 Task: Check the average views per listing of 1 half bathroom in the last 3 years.
Action: Mouse moved to (1029, 238)
Screenshot: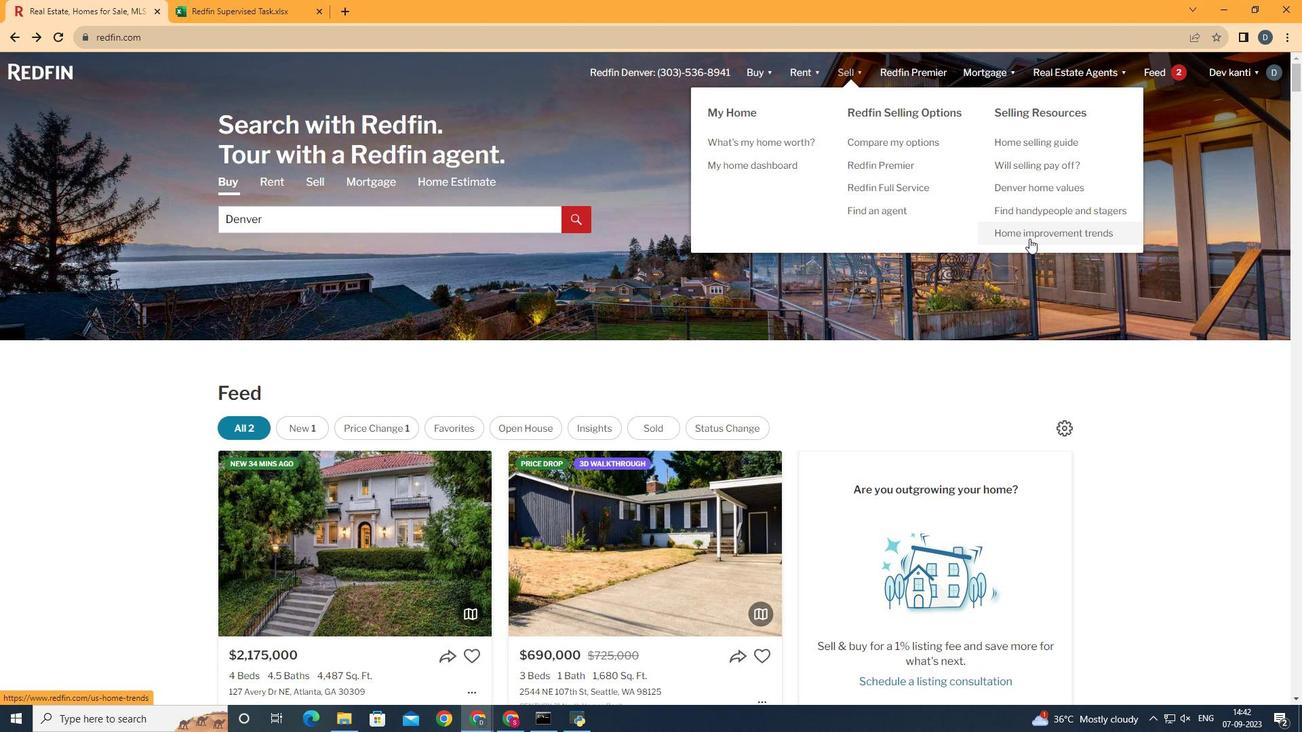 
Action: Mouse pressed left at (1029, 238)
Screenshot: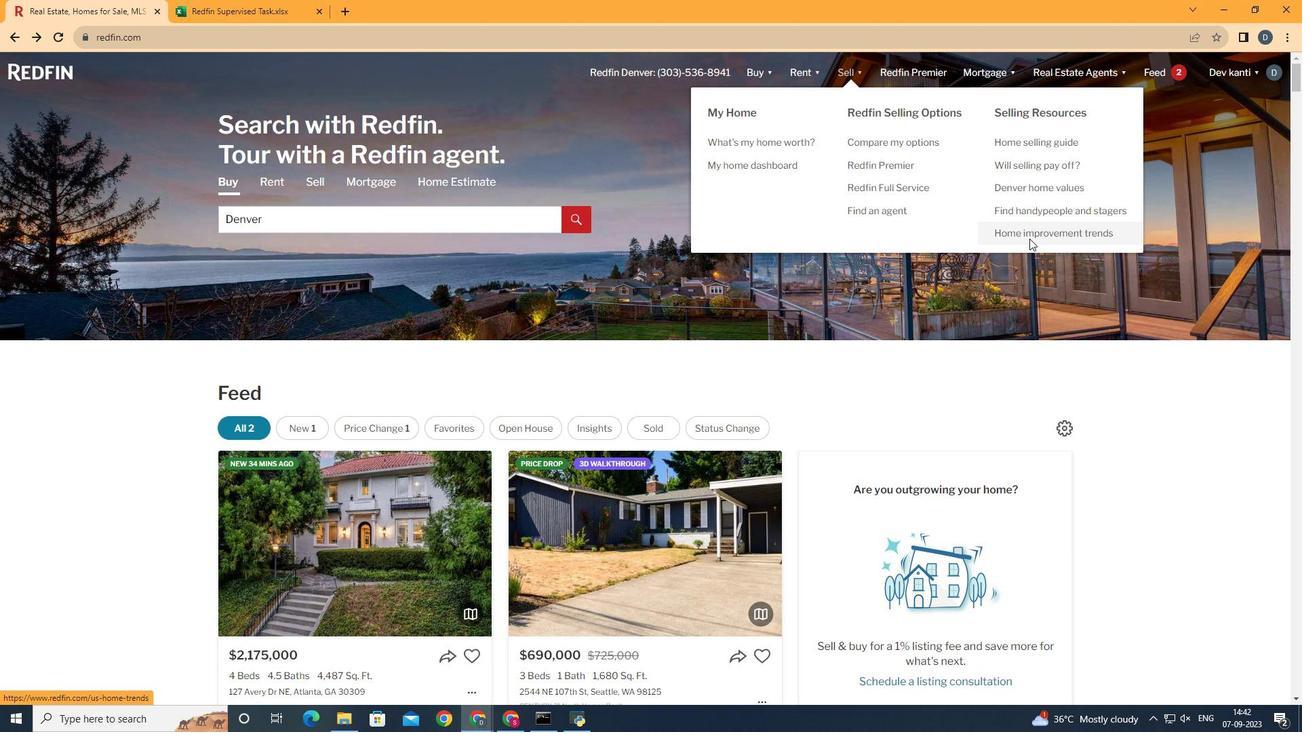 
Action: Mouse moved to (317, 260)
Screenshot: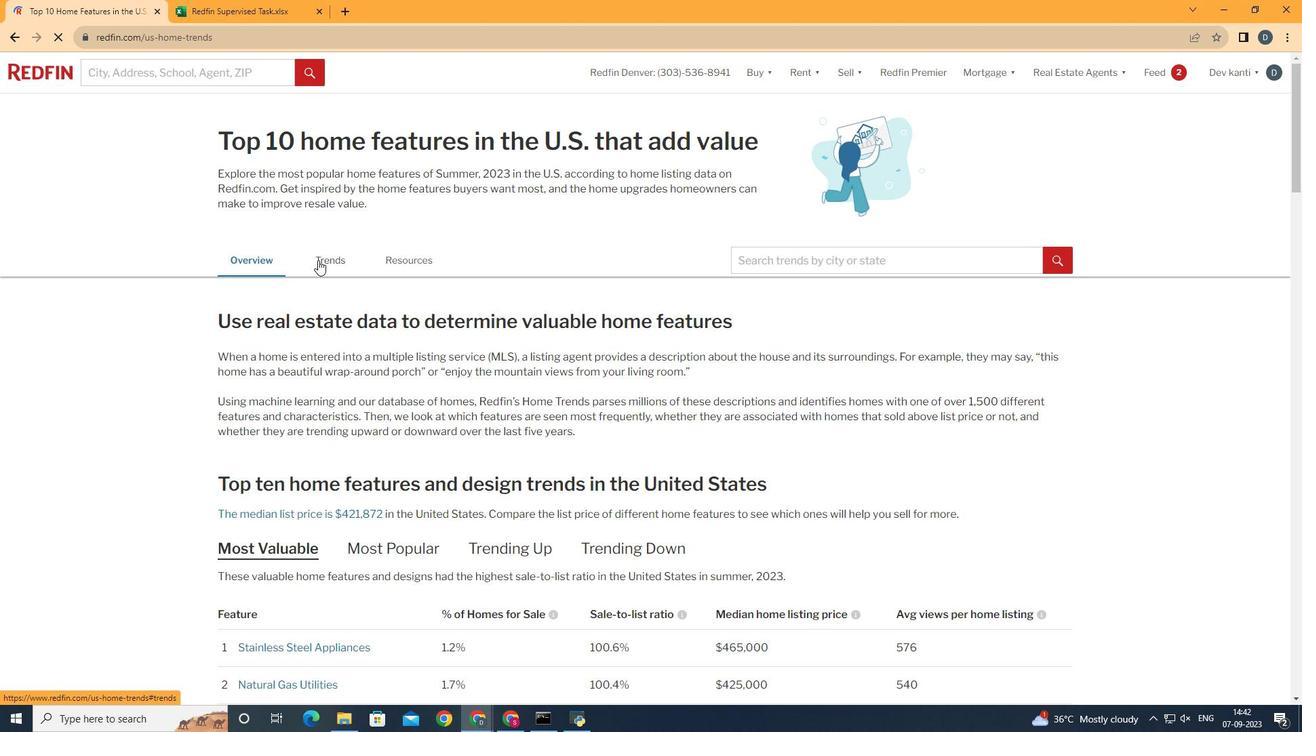 
Action: Mouse pressed left at (317, 260)
Screenshot: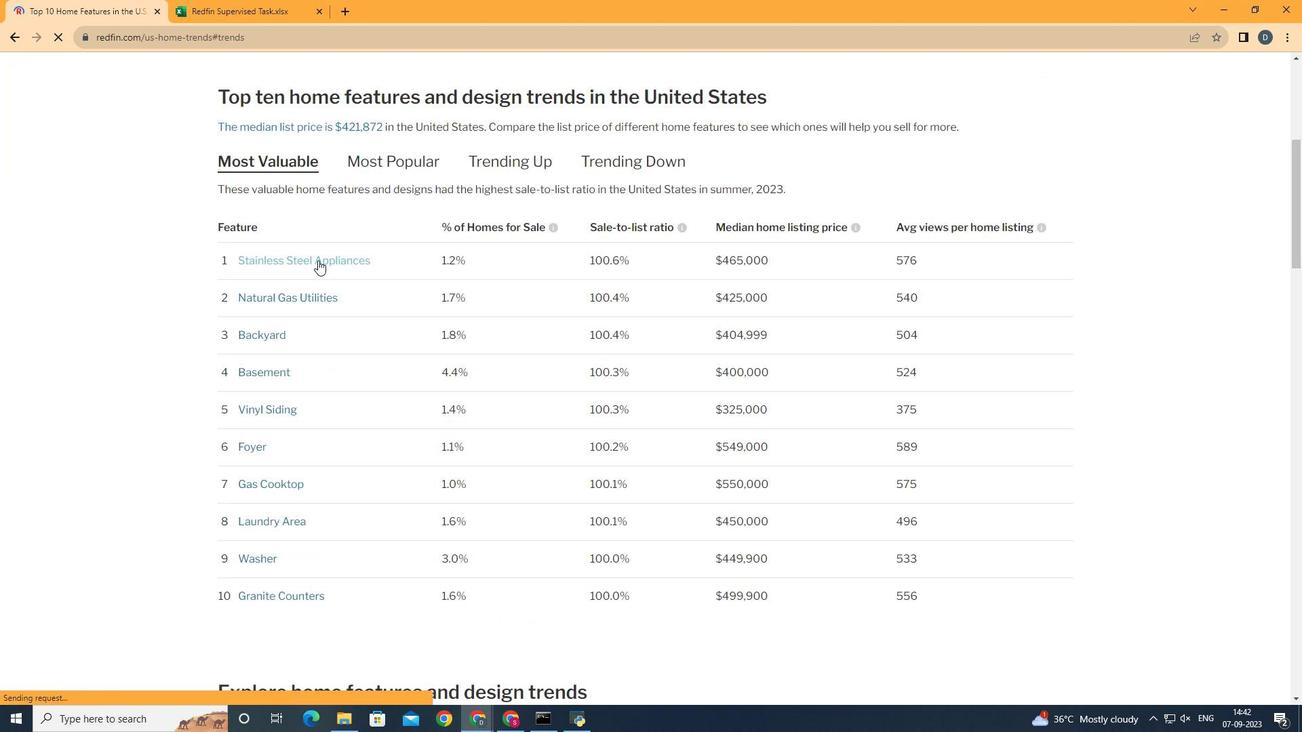 
Action: Mouse moved to (485, 411)
Screenshot: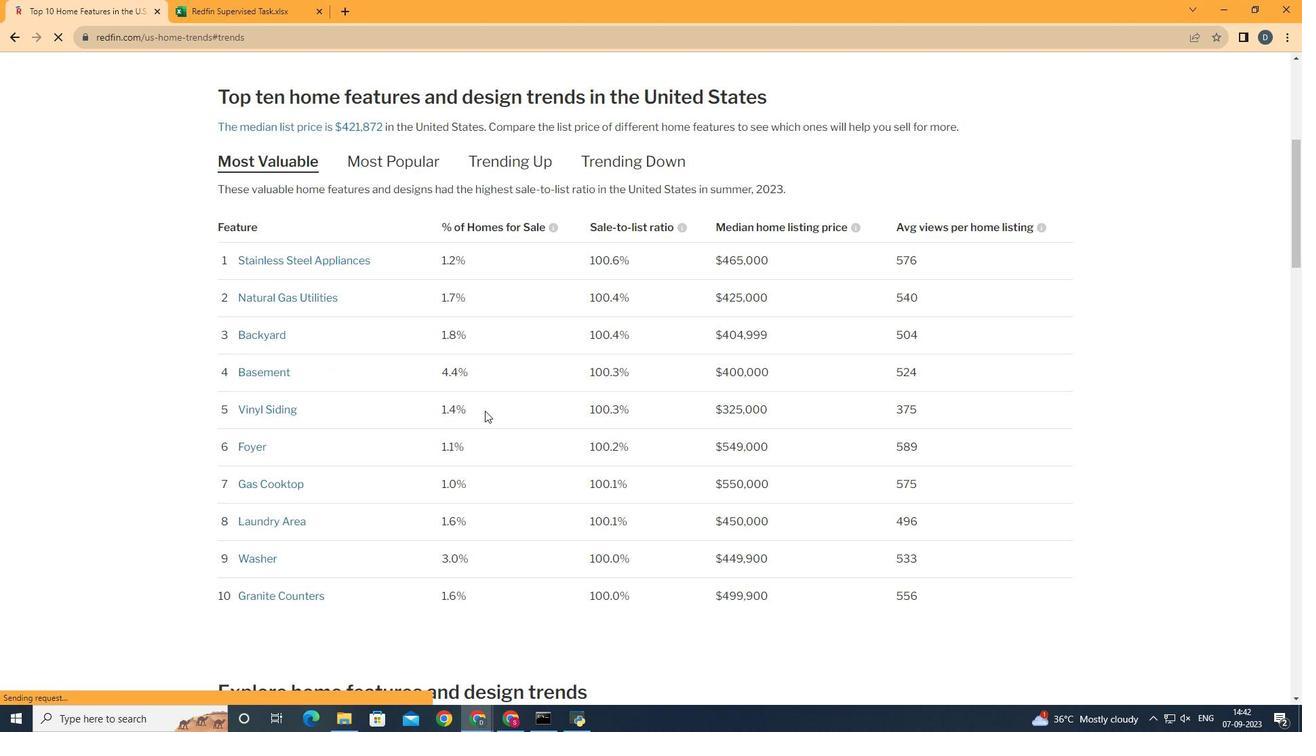 
Action: Mouse scrolled (485, 410) with delta (0, 0)
Screenshot: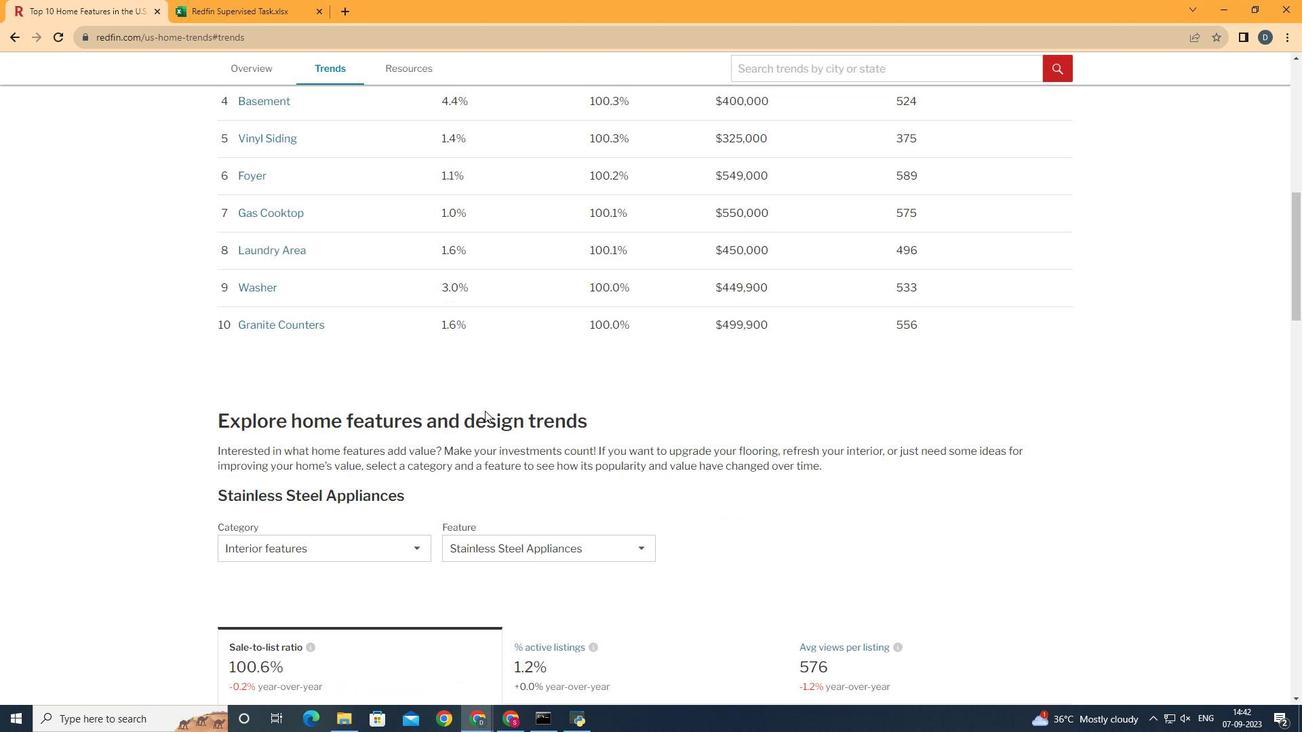 
Action: Mouse scrolled (485, 410) with delta (0, 0)
Screenshot: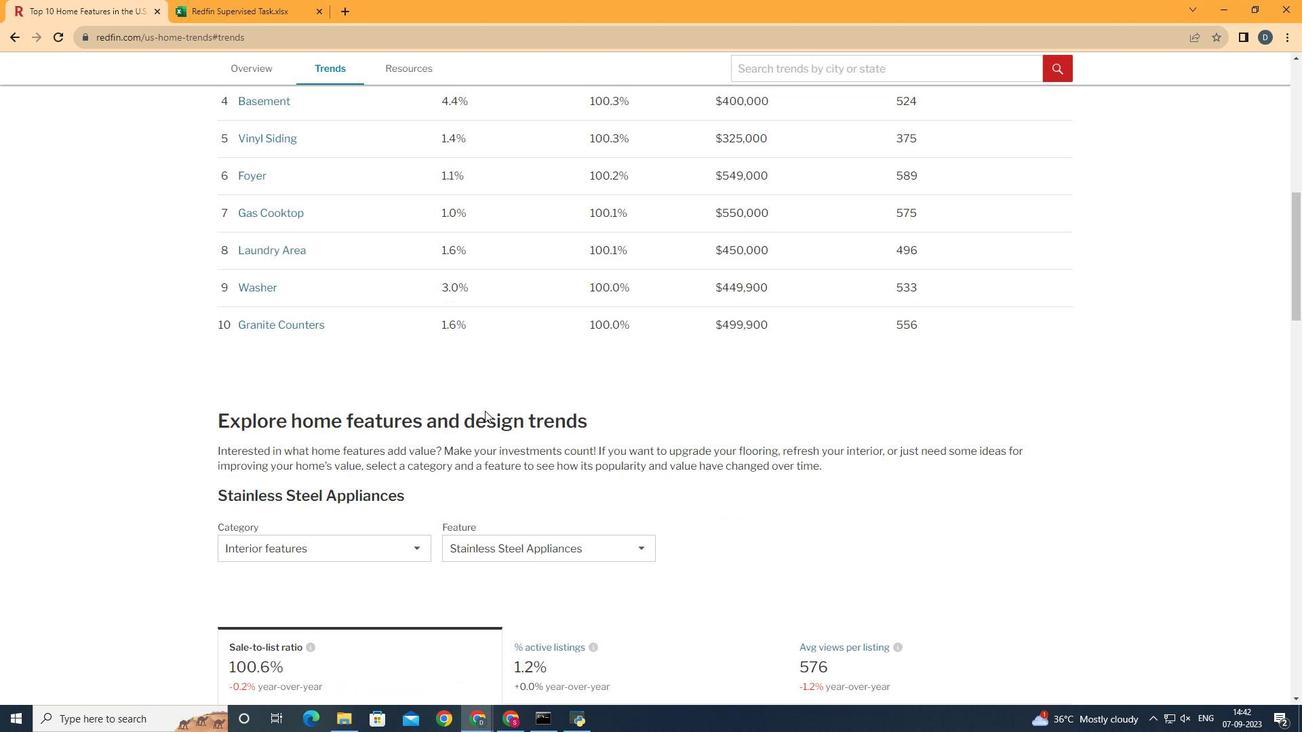 
Action: Mouse scrolled (485, 410) with delta (0, 0)
Screenshot: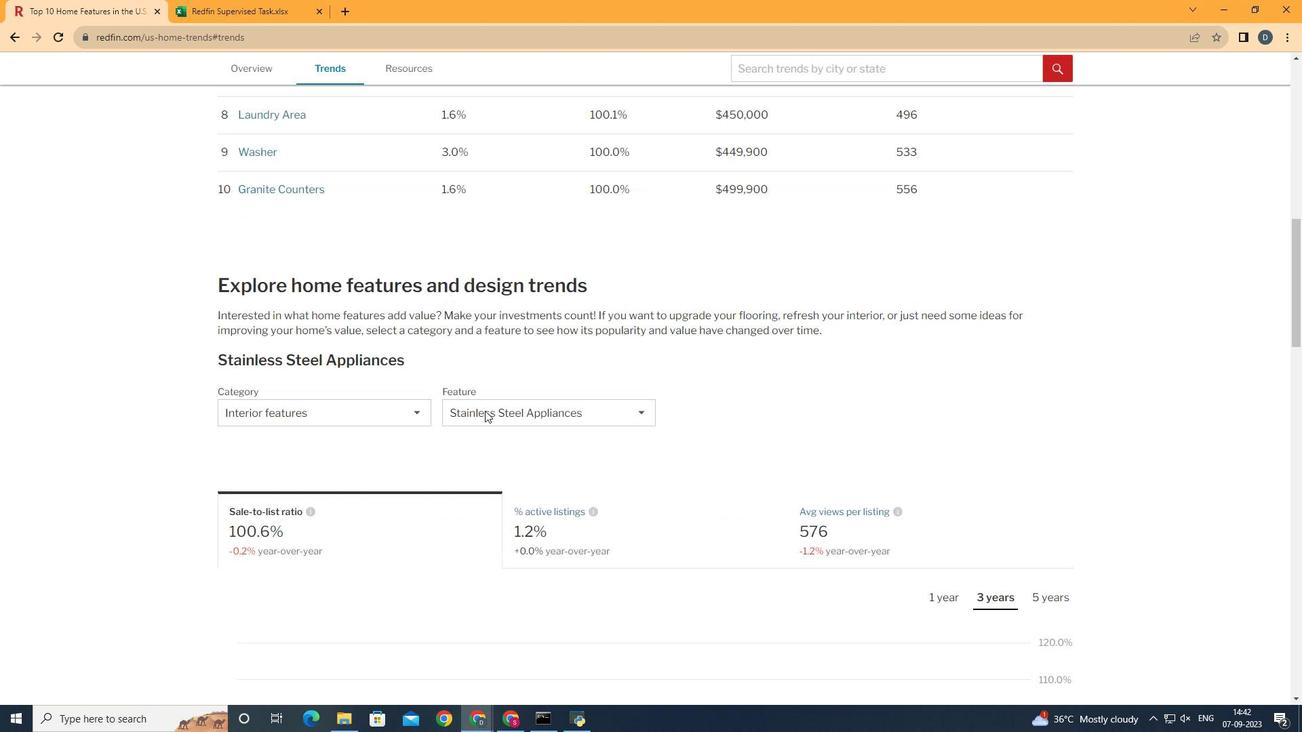 
Action: Mouse scrolled (485, 410) with delta (0, 0)
Screenshot: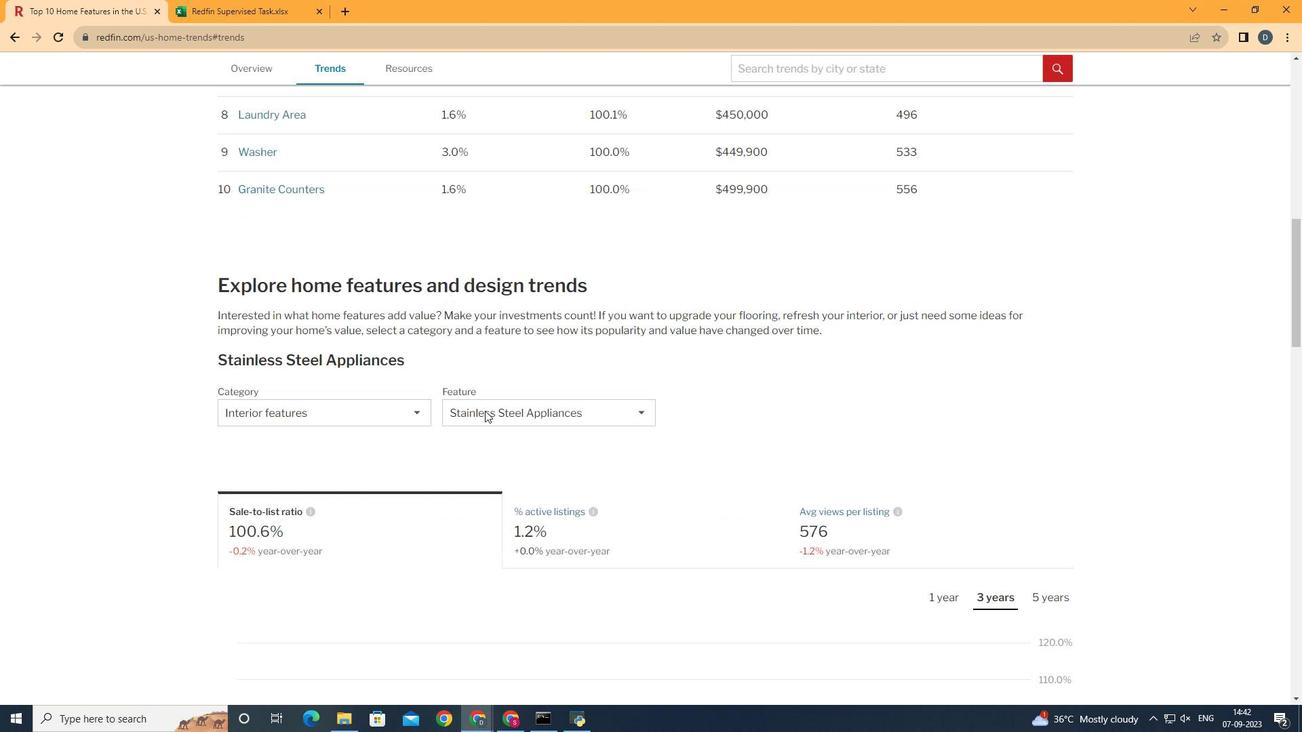 
Action: Mouse scrolled (485, 410) with delta (0, 0)
Screenshot: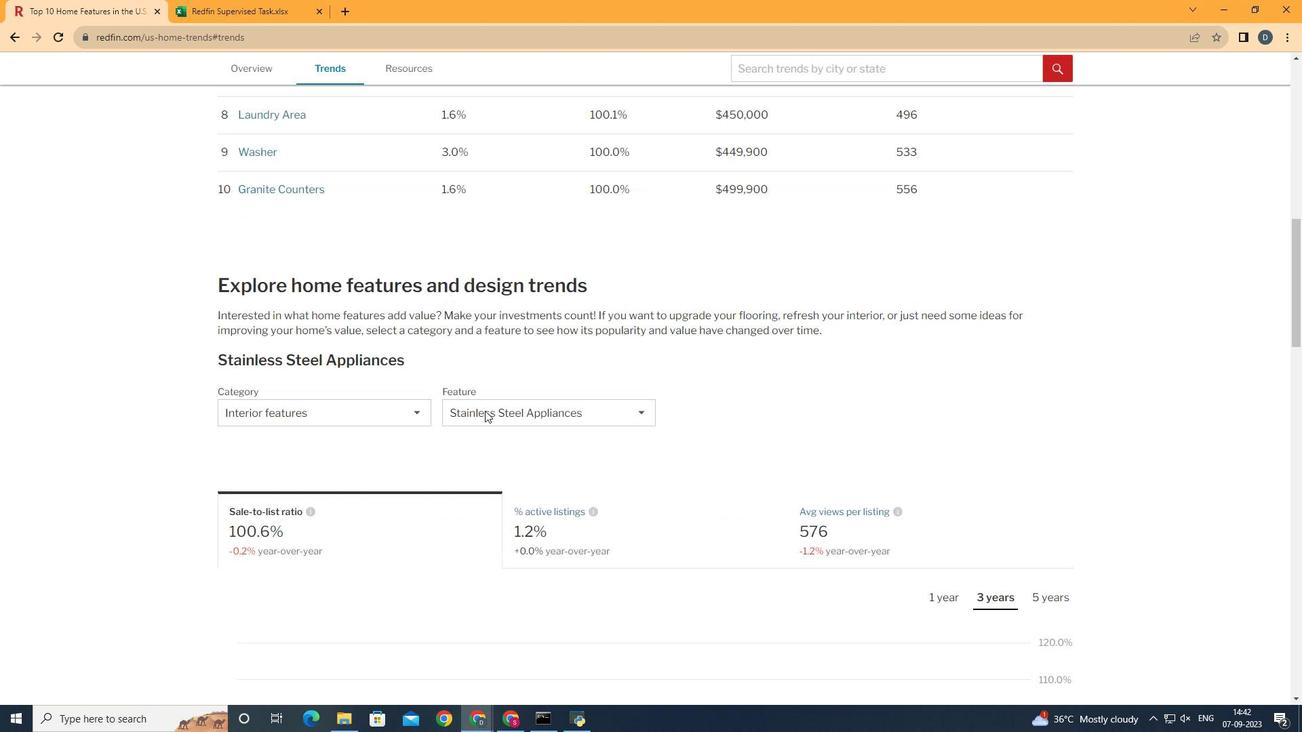 
Action: Mouse scrolled (485, 410) with delta (0, 0)
Screenshot: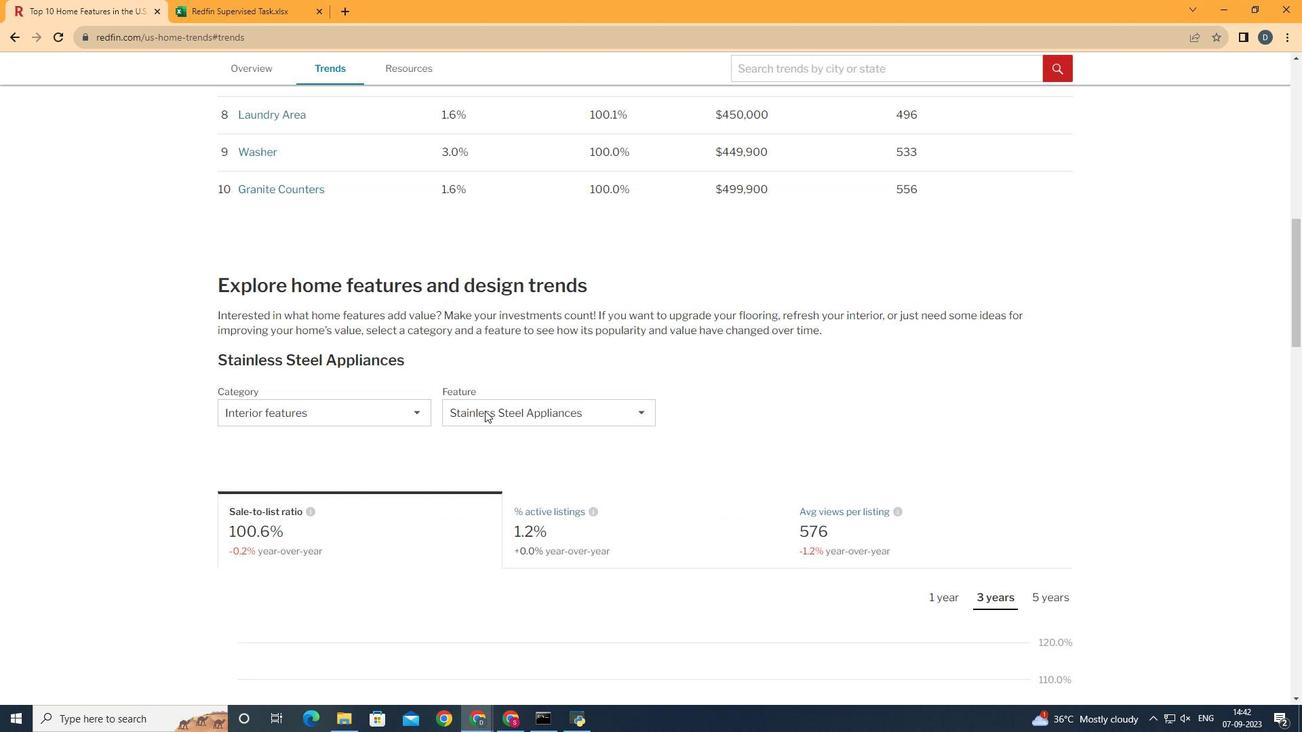 
Action: Mouse scrolled (485, 410) with delta (0, 0)
Screenshot: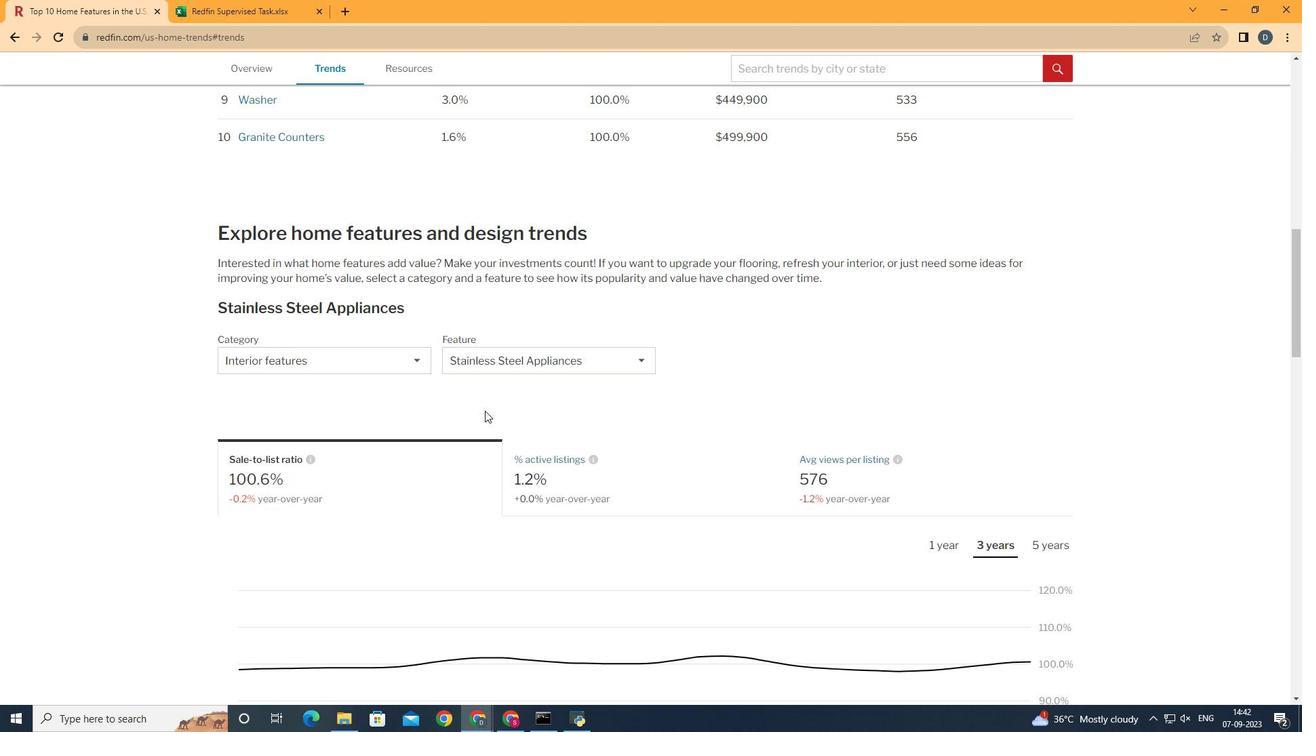 
Action: Mouse moved to (371, 354)
Screenshot: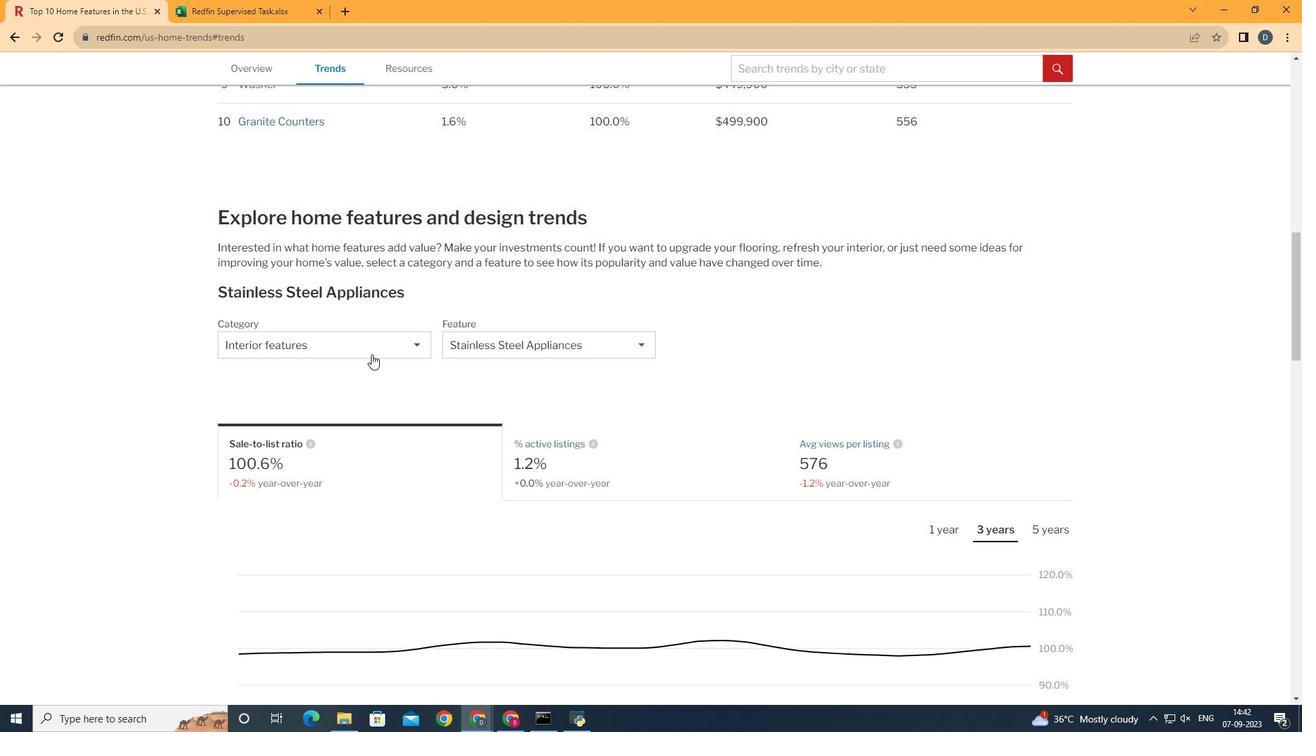 
Action: Mouse pressed left at (371, 354)
Screenshot: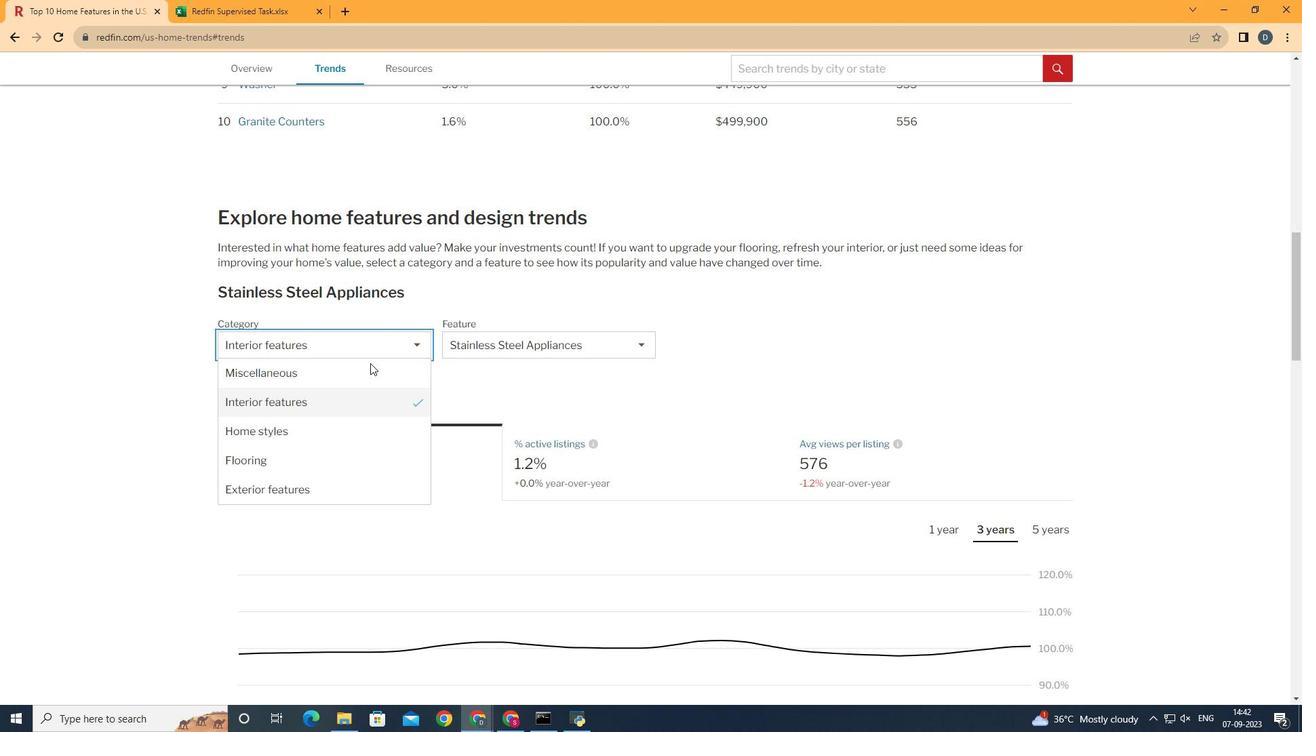
Action: Mouse moved to (360, 400)
Screenshot: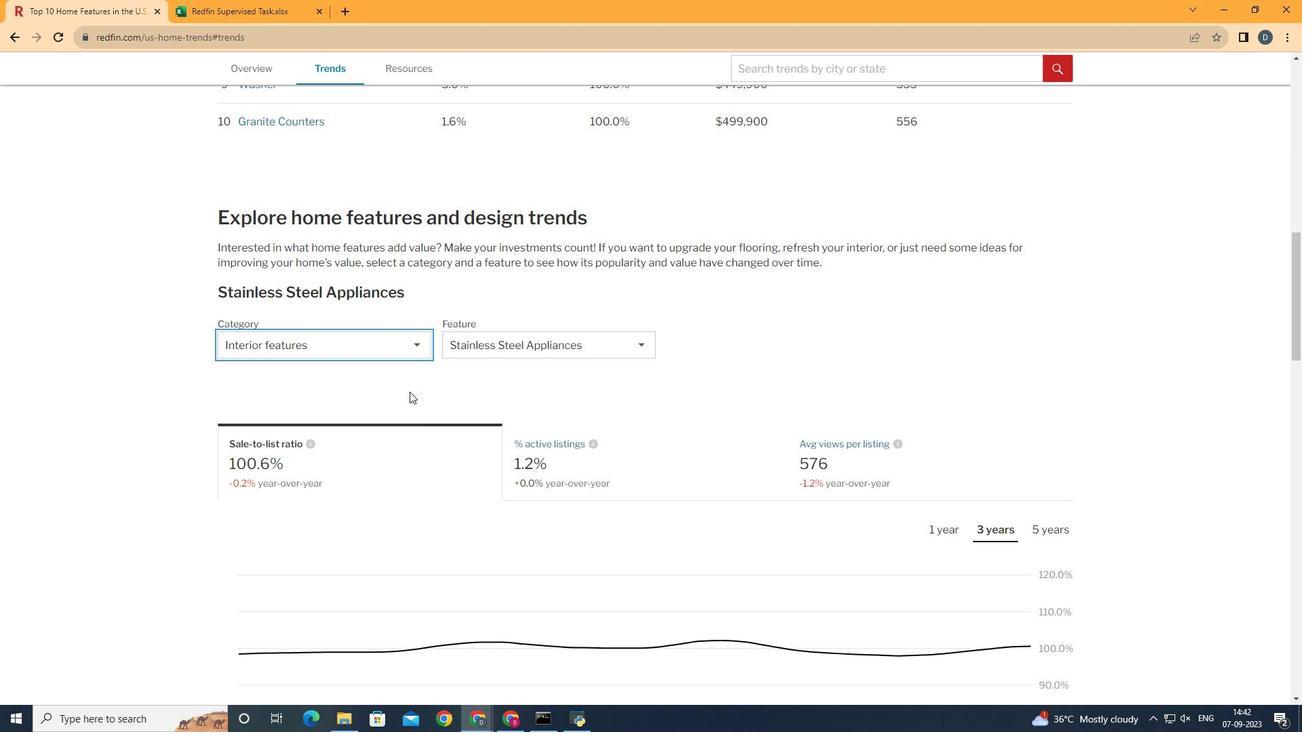 
Action: Mouse pressed left at (360, 400)
Screenshot: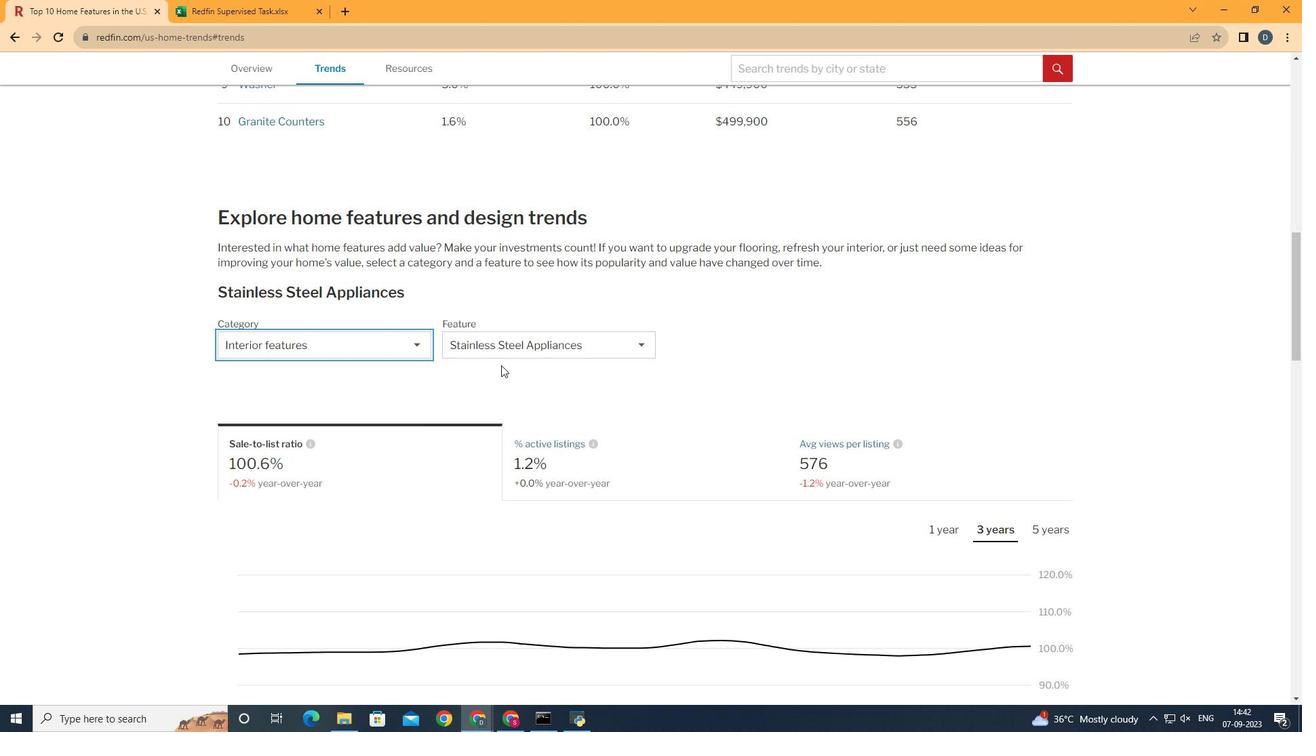 
Action: Mouse moved to (528, 350)
Screenshot: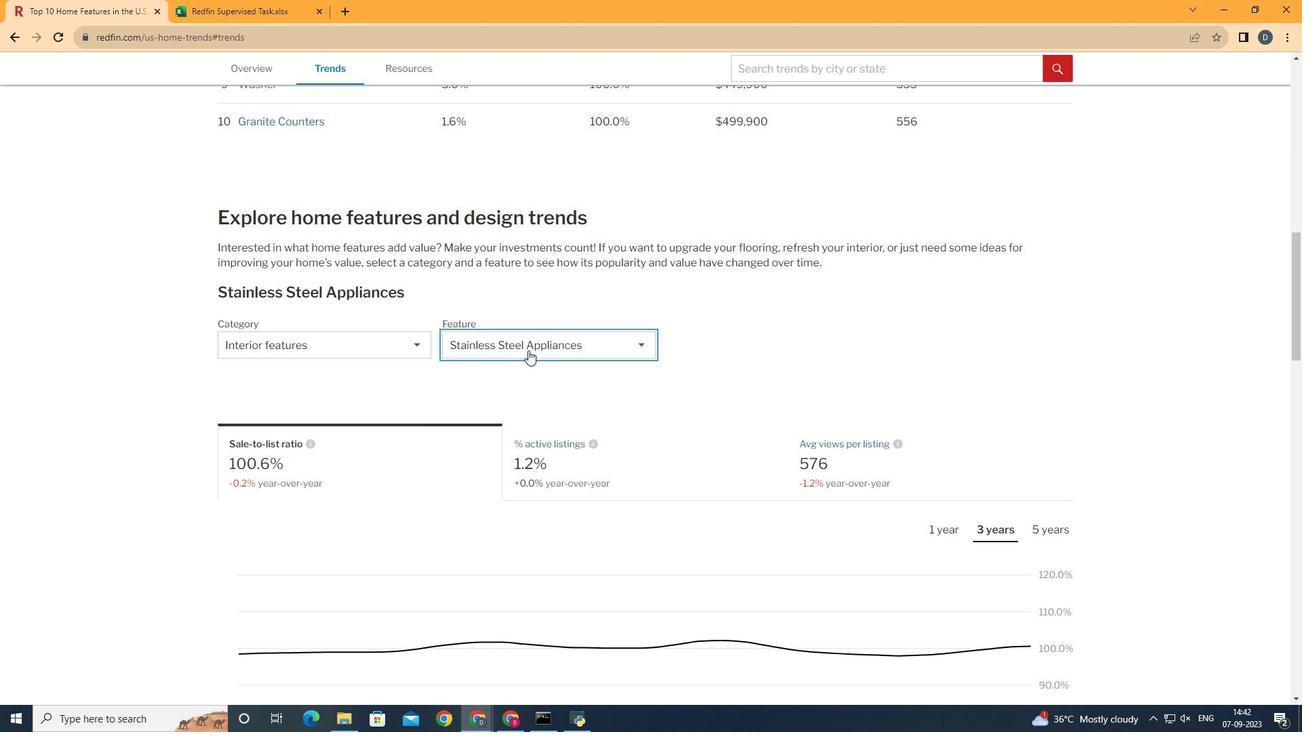 
Action: Mouse pressed left at (528, 350)
Screenshot: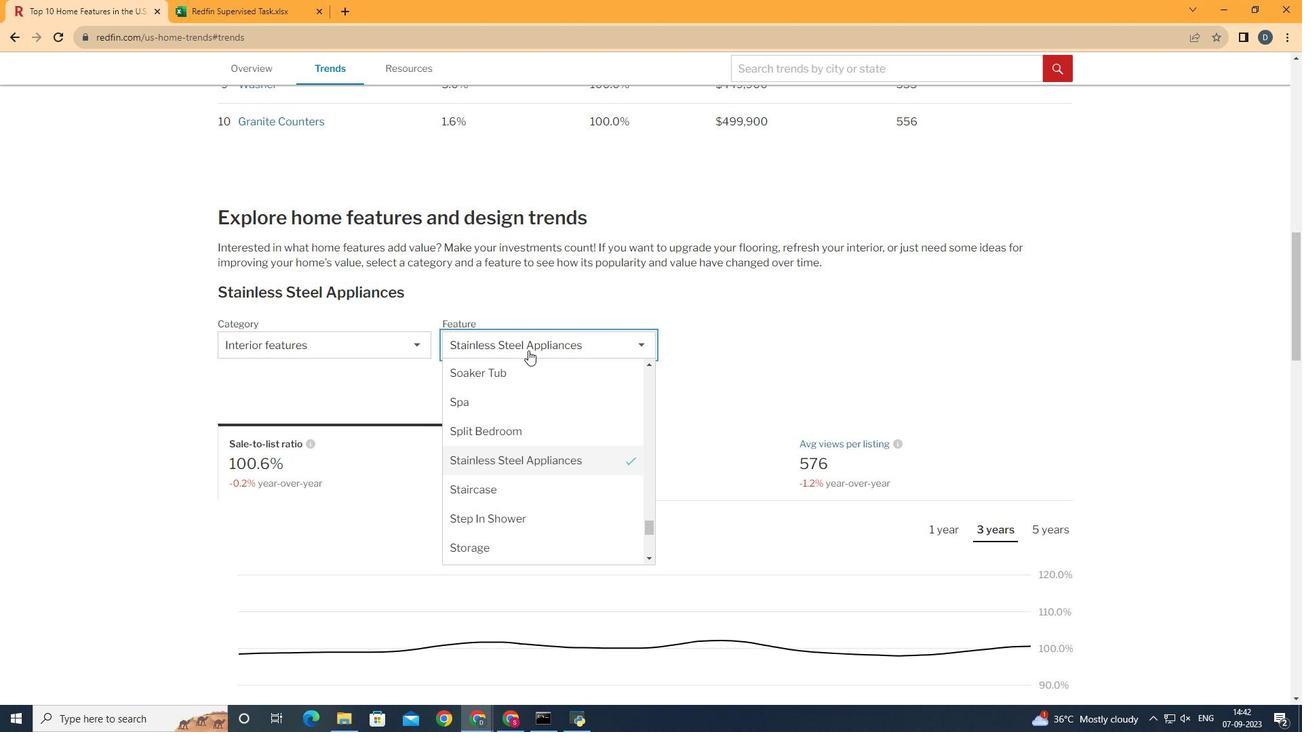 
Action: Mouse moved to (648, 526)
Screenshot: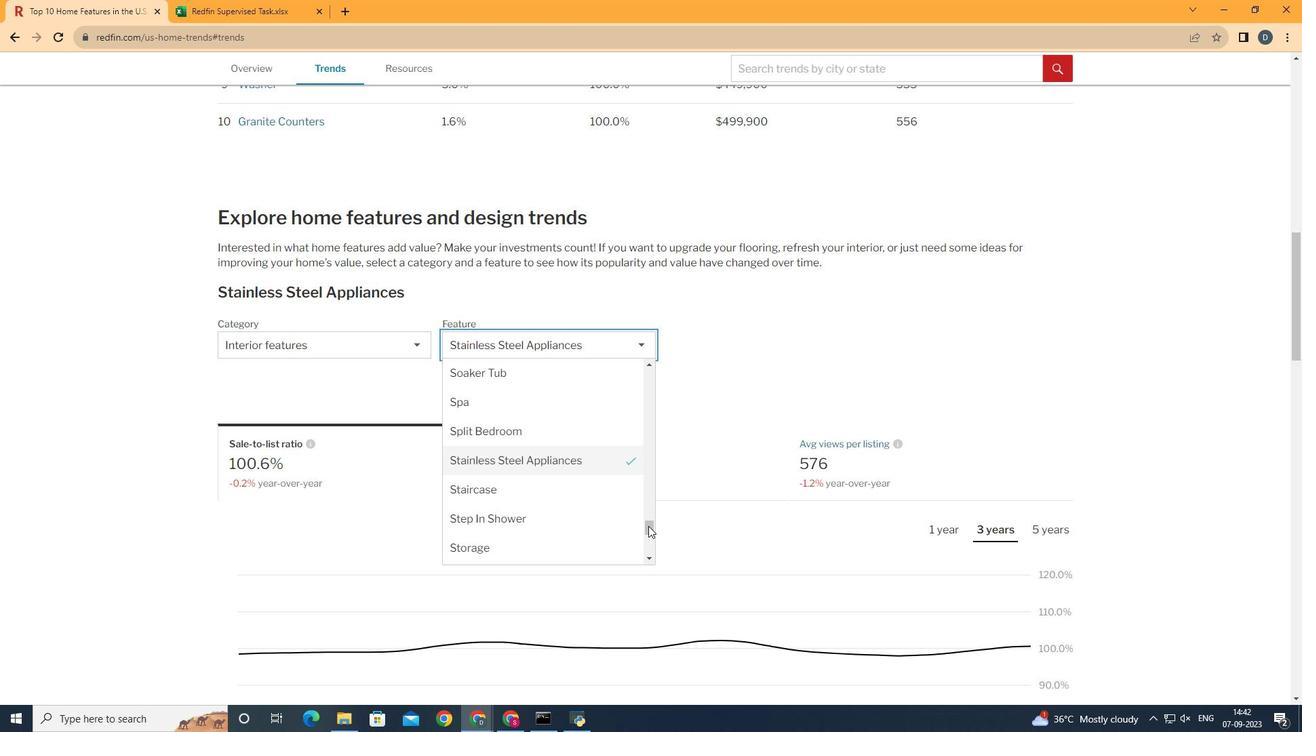 
Action: Mouse pressed left at (648, 526)
Screenshot: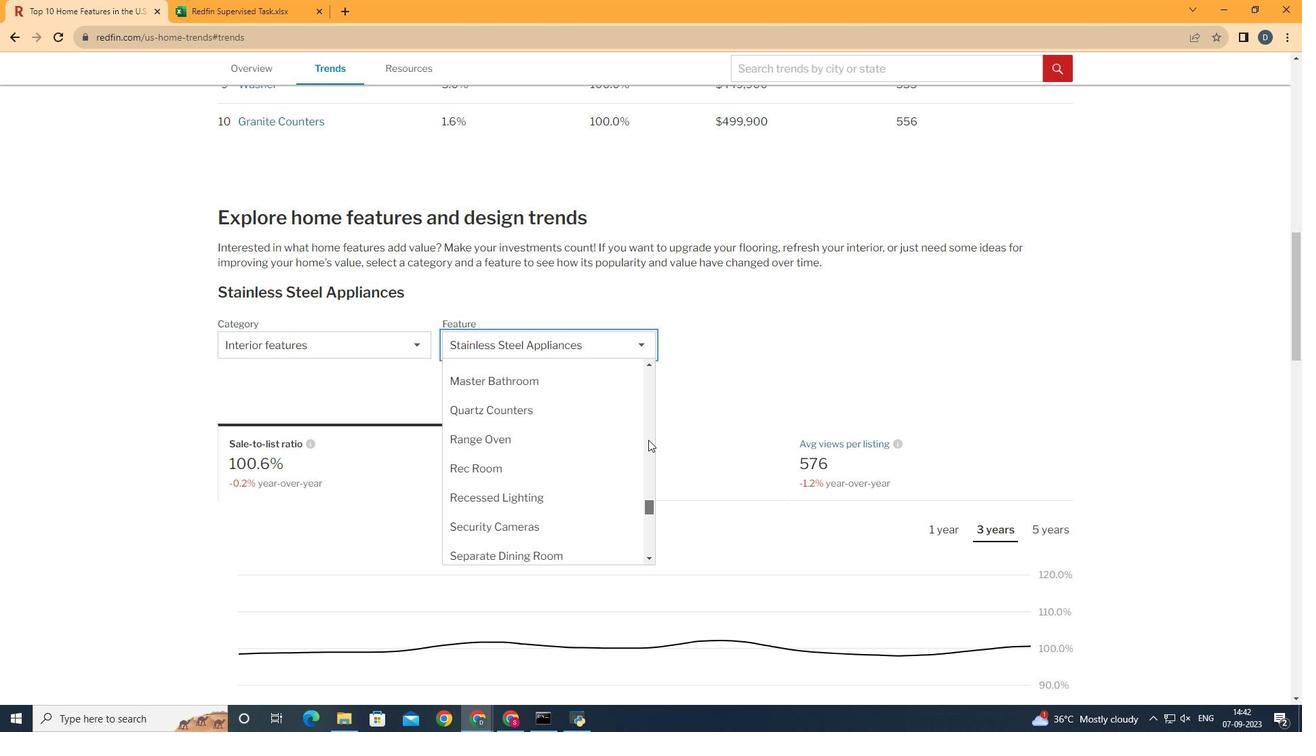 
Action: Mouse moved to (567, 436)
Screenshot: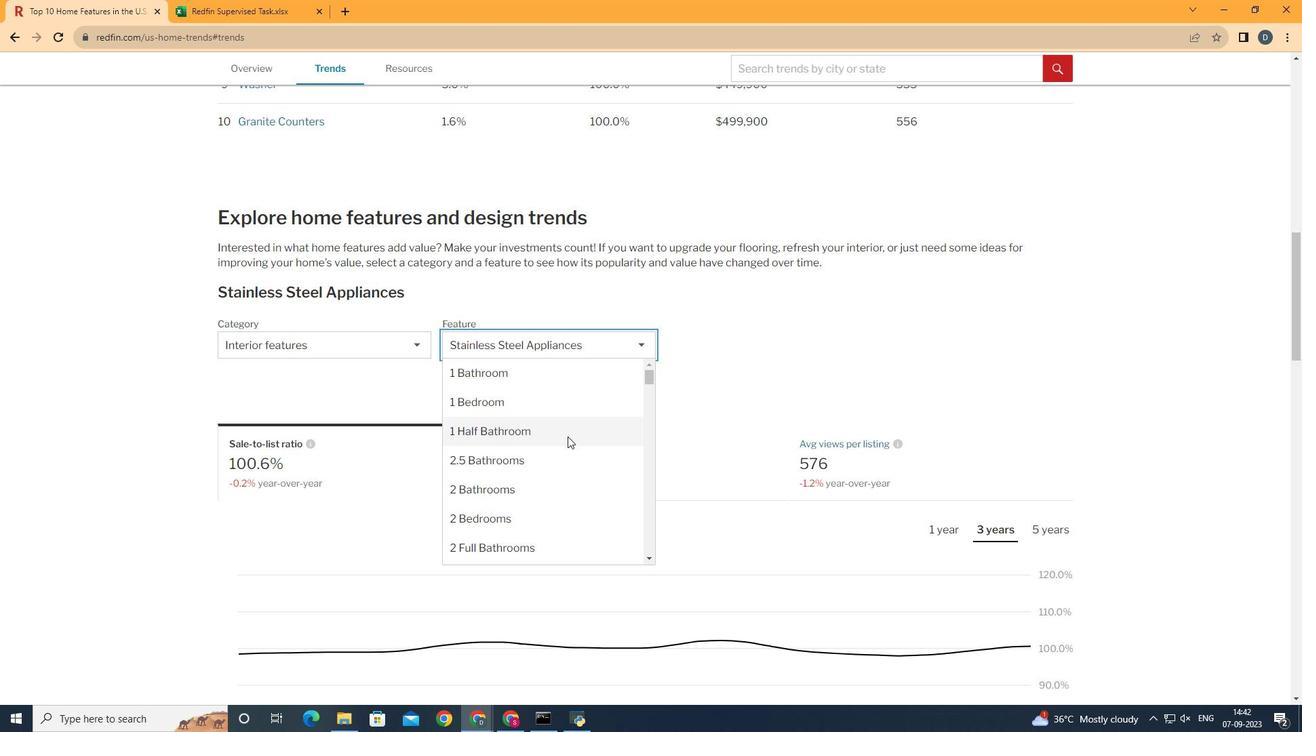 
Action: Mouse pressed left at (567, 436)
Screenshot: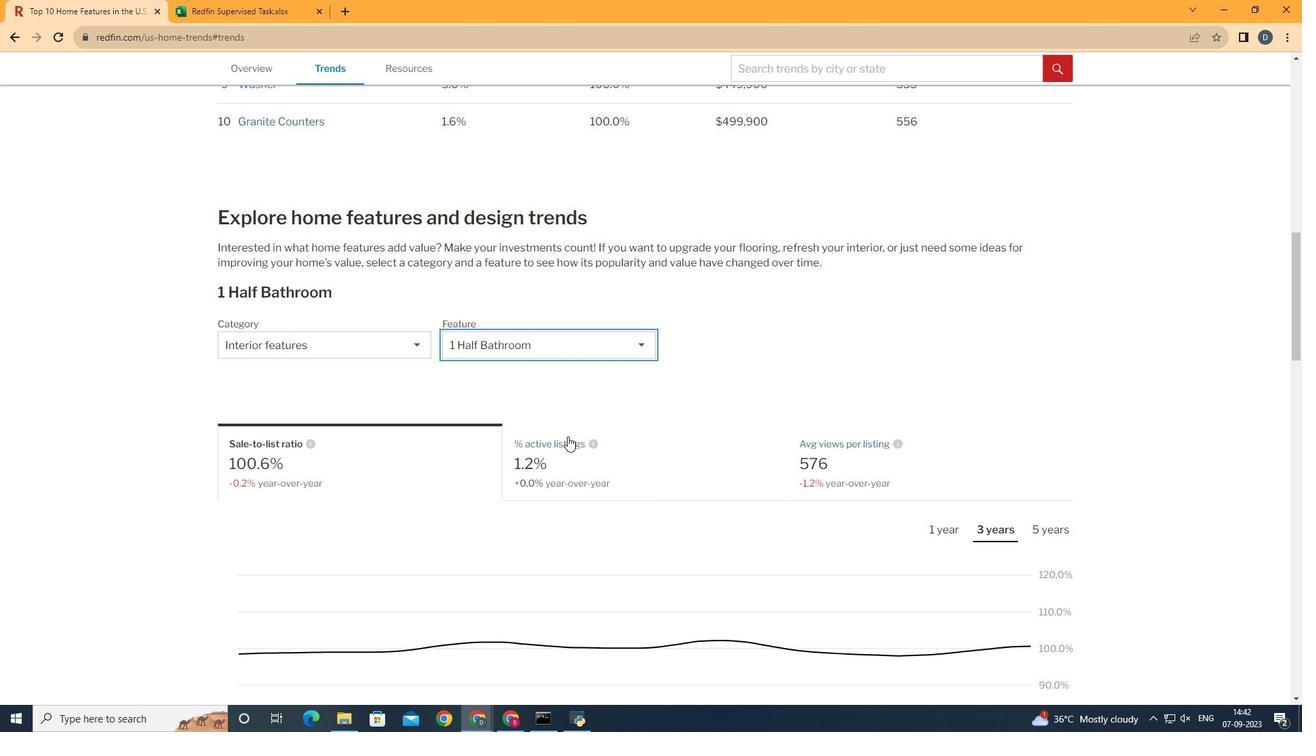 
Action: Mouse moved to (963, 470)
Screenshot: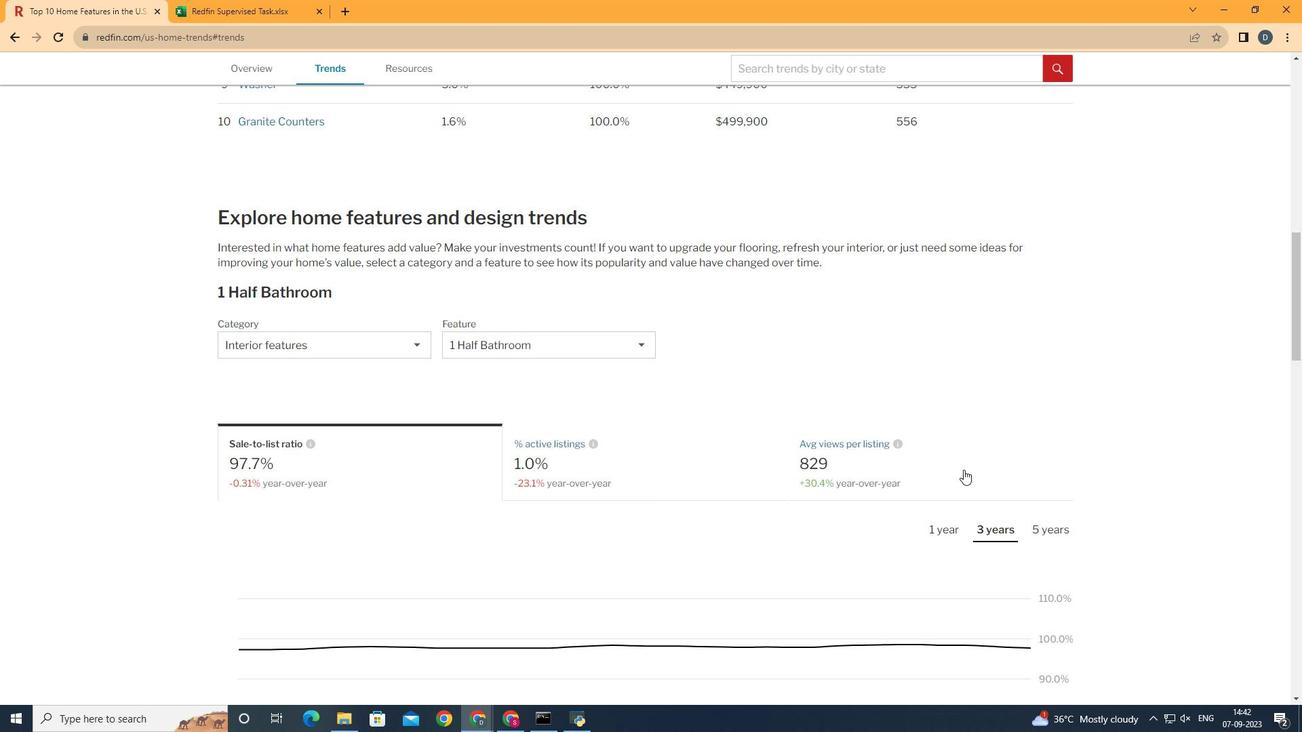 
Action: Mouse pressed left at (963, 470)
Screenshot: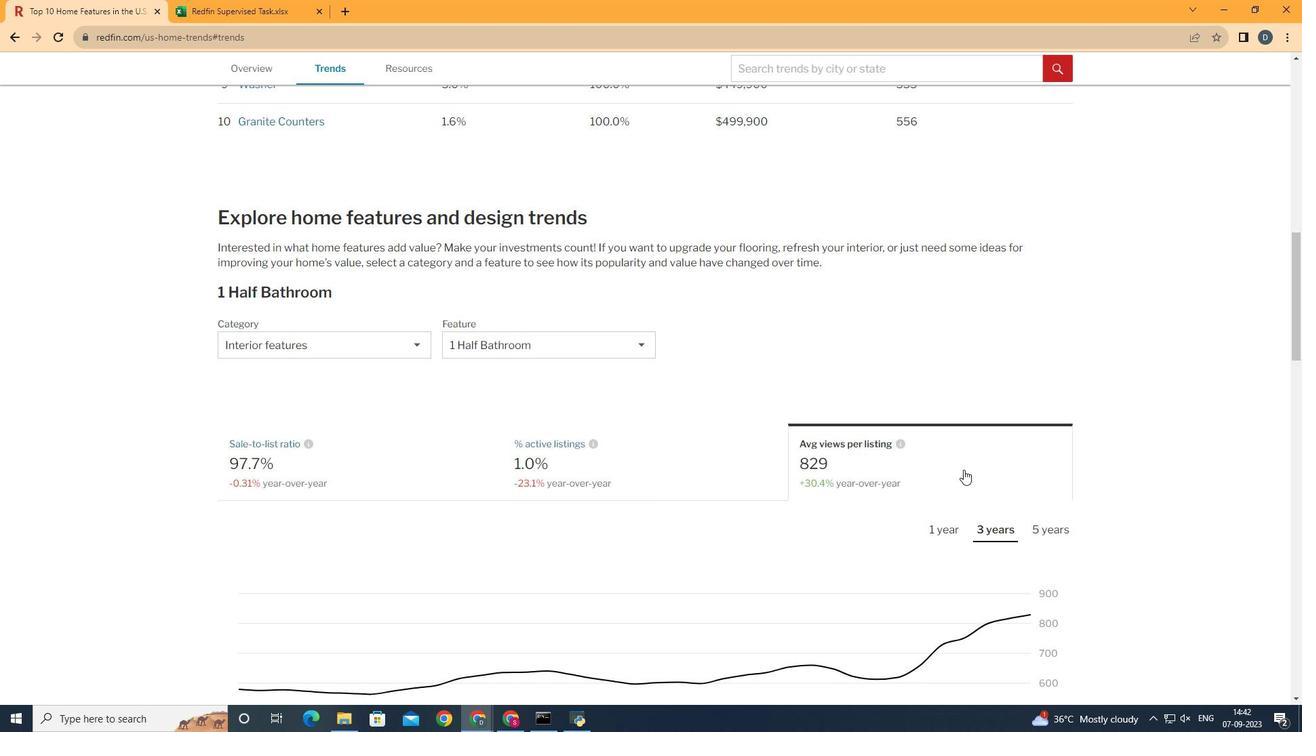 
Action: Mouse scrolled (963, 469) with delta (0, 0)
Screenshot: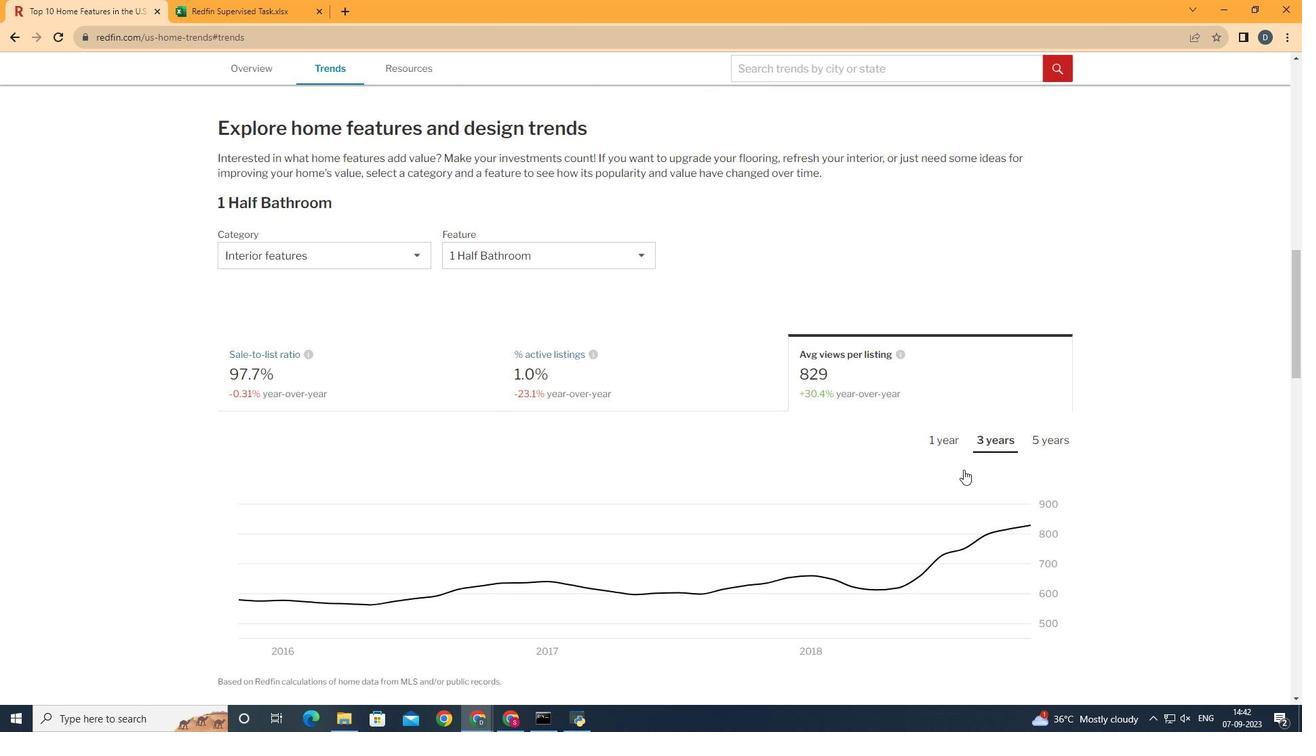 
Action: Mouse scrolled (963, 469) with delta (0, 0)
Screenshot: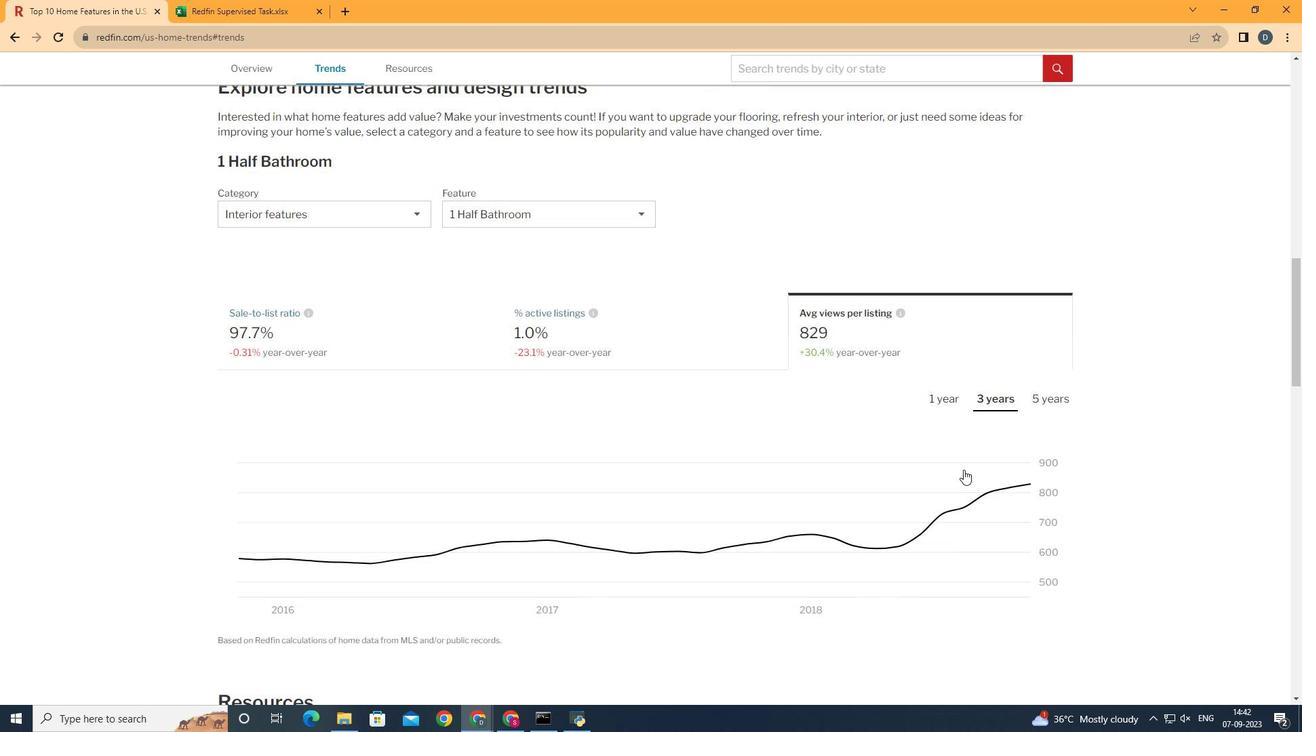 
Action: Mouse moved to (1001, 400)
Screenshot: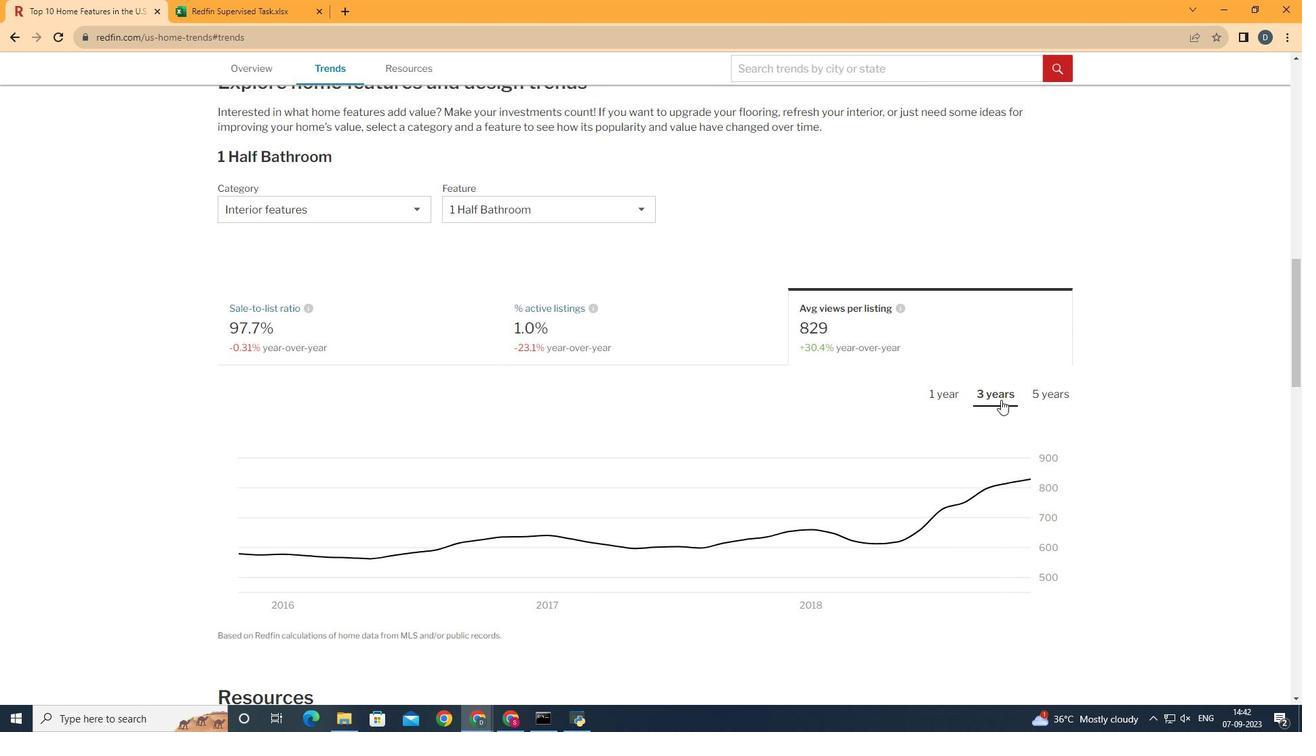 
Action: Mouse pressed left at (1001, 400)
Screenshot: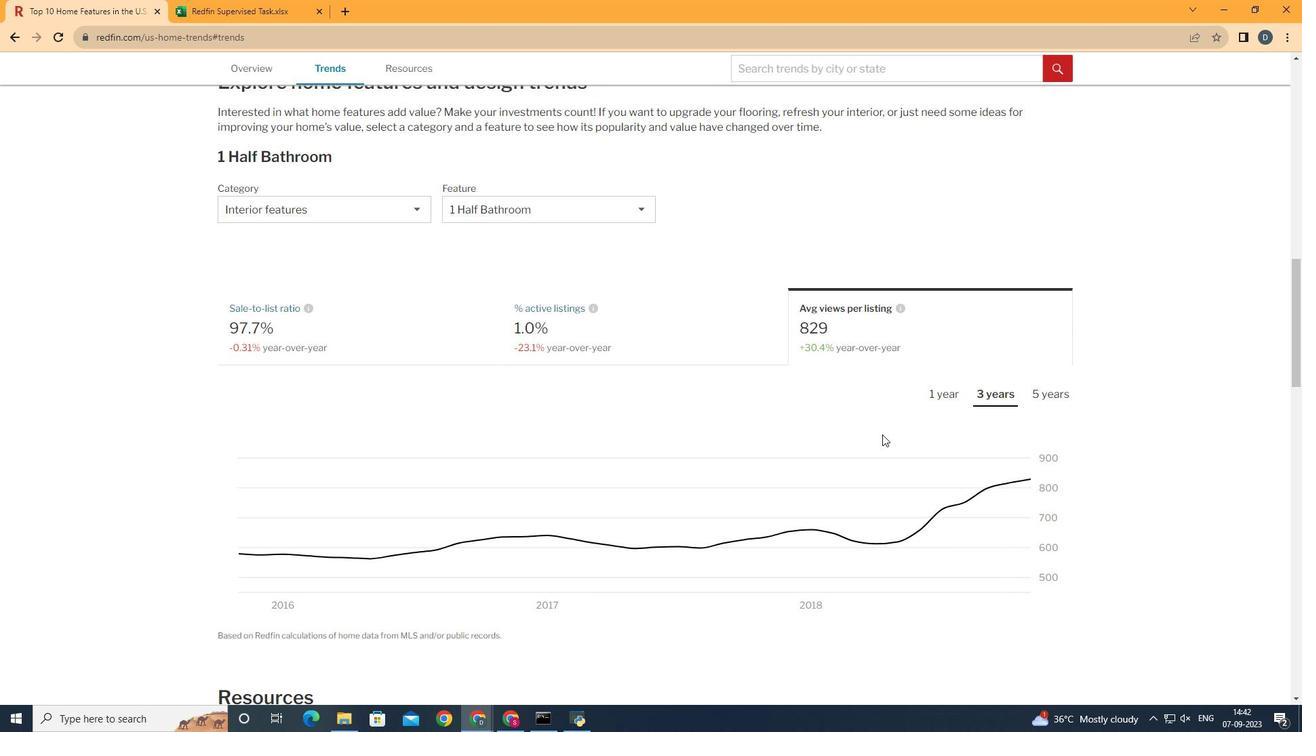 
Action: Mouse moved to (998, 510)
Screenshot: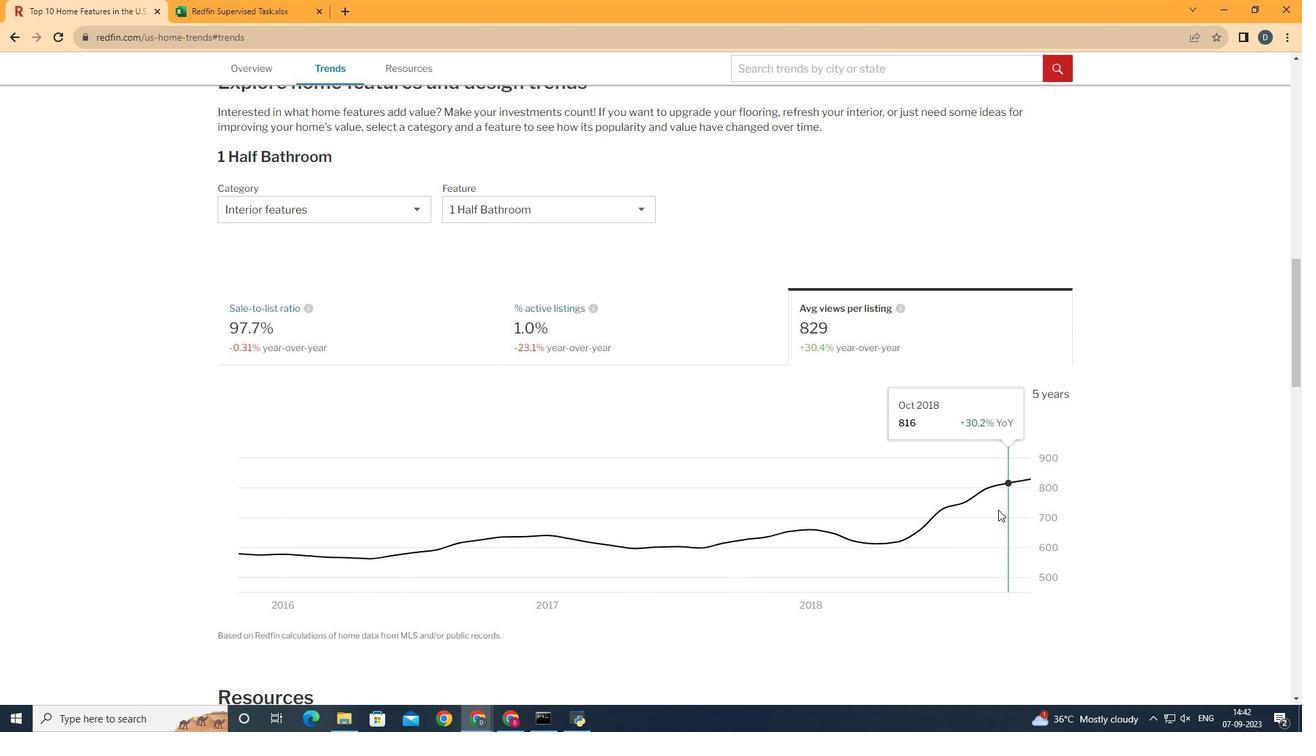 
